 Task: Perform a text classification task using machine learning.
Action: Mouse moved to (142, 61)
Screenshot: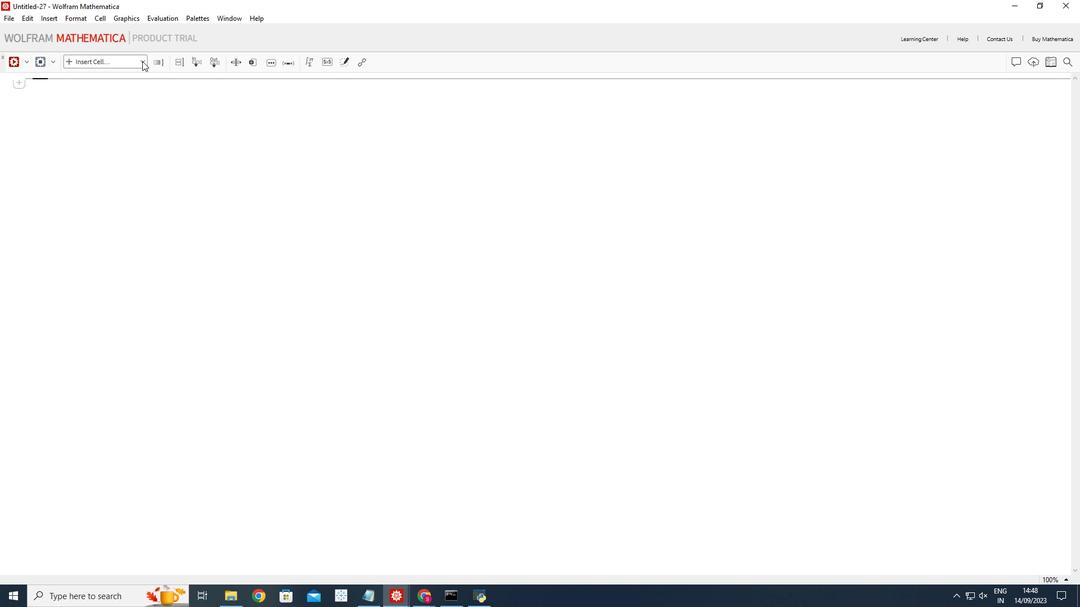 
Action: Mouse pressed left at (142, 61)
Screenshot: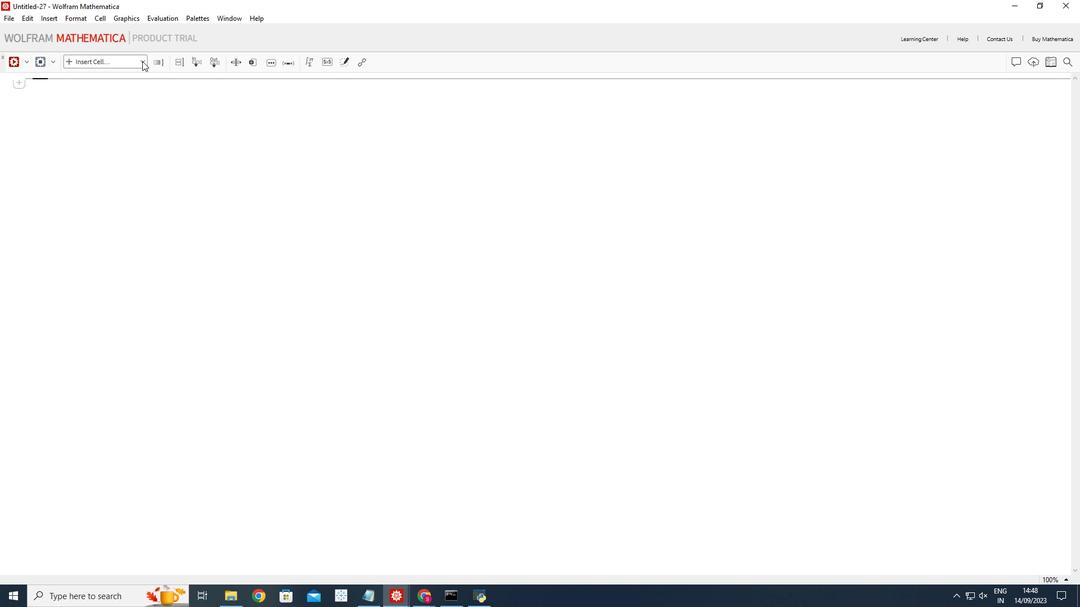 
Action: Mouse moved to (135, 87)
Screenshot: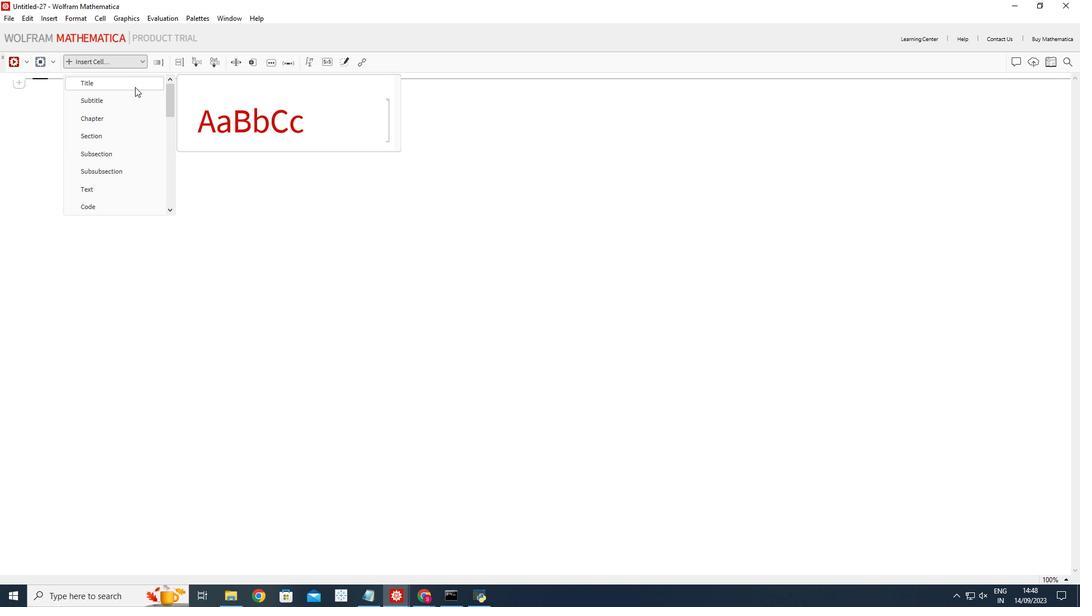 
Action: Mouse pressed left at (135, 87)
Screenshot: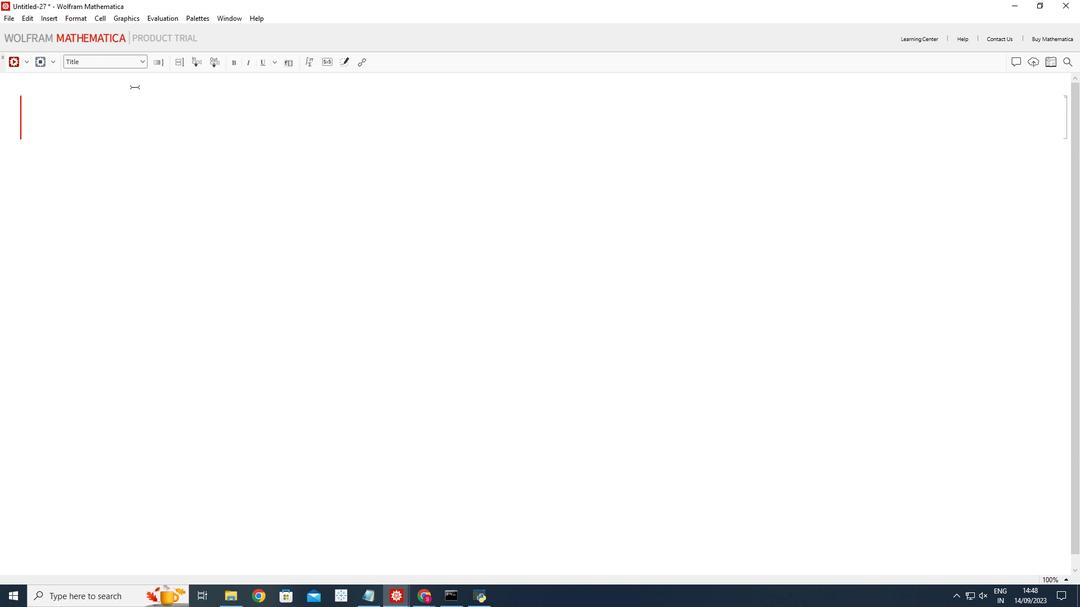 
Action: Mouse moved to (131, 115)
Screenshot: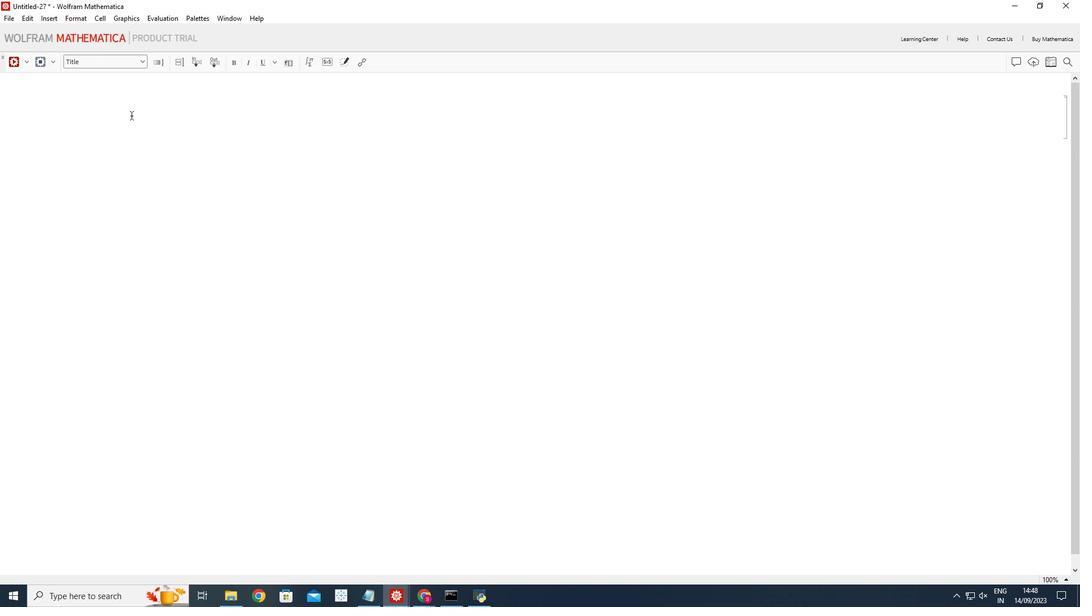 
Action: Mouse pressed left at (131, 115)
Screenshot: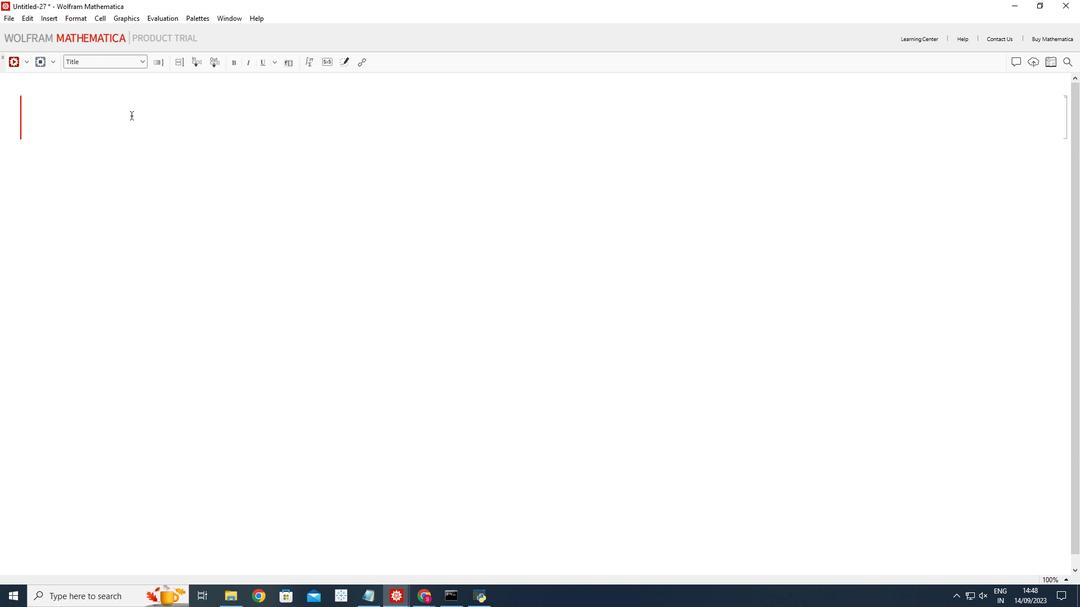 
Action: Mouse moved to (261, 286)
Screenshot: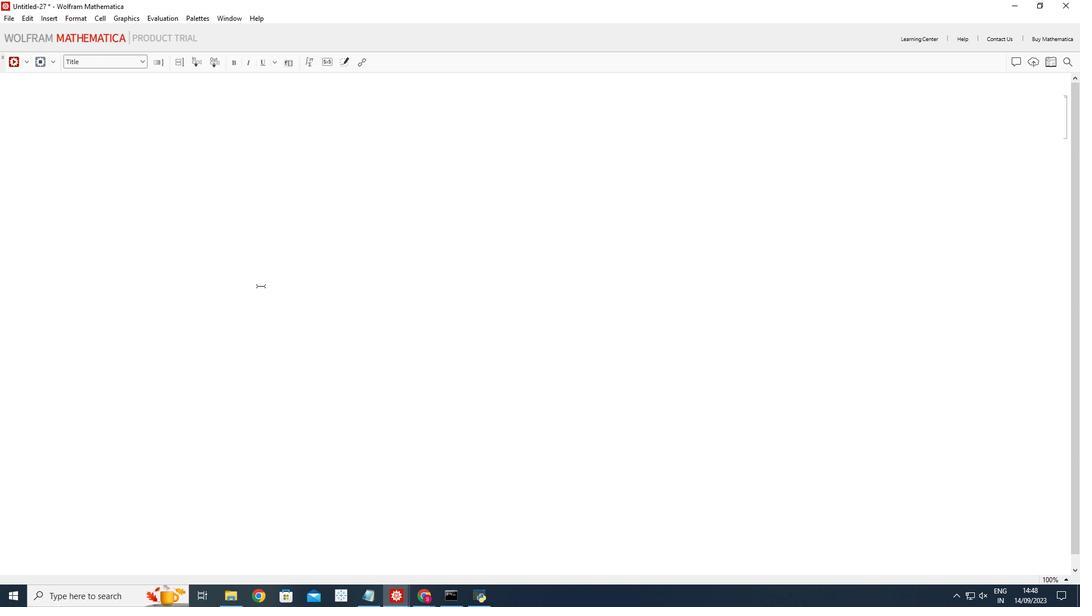 
Action: Key pressed <Key.shift_r>Text<Key.space><Key.shift_r>Classification<Key.space>using<Key.space><Key.shift_r>Machine<Key.space><Key.shift_r>Leat<Key.backspace>rning
Screenshot: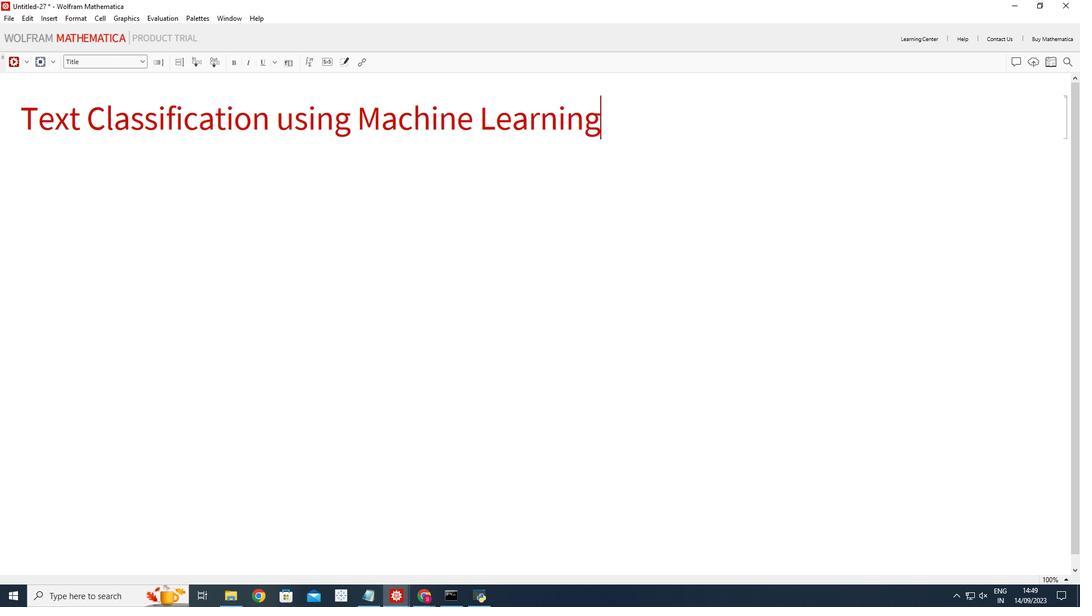 
Action: Mouse moved to (196, 263)
Screenshot: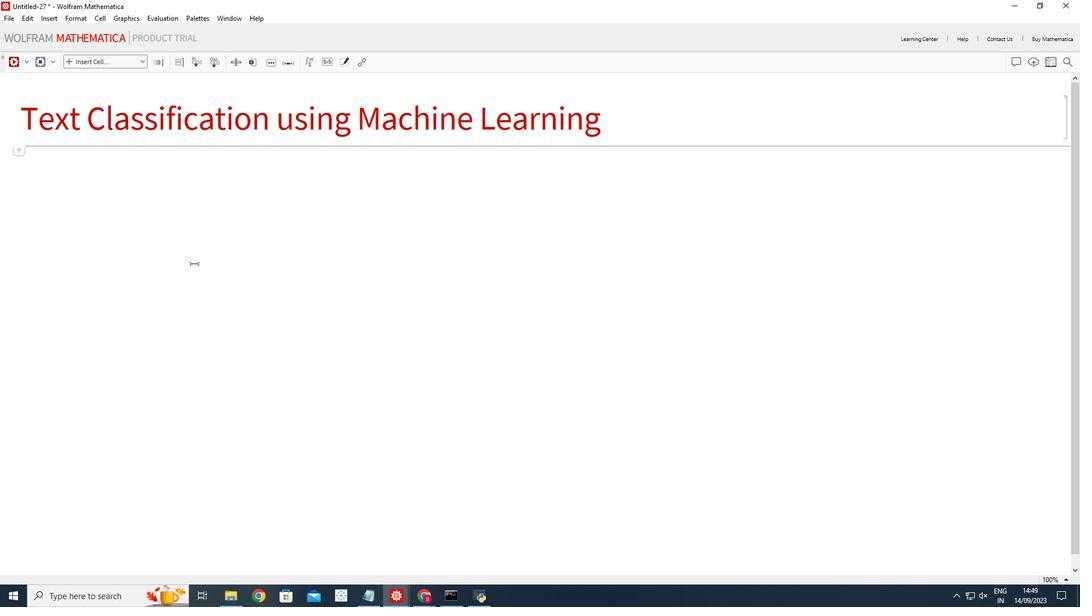 
Action: Mouse pressed left at (196, 263)
Screenshot: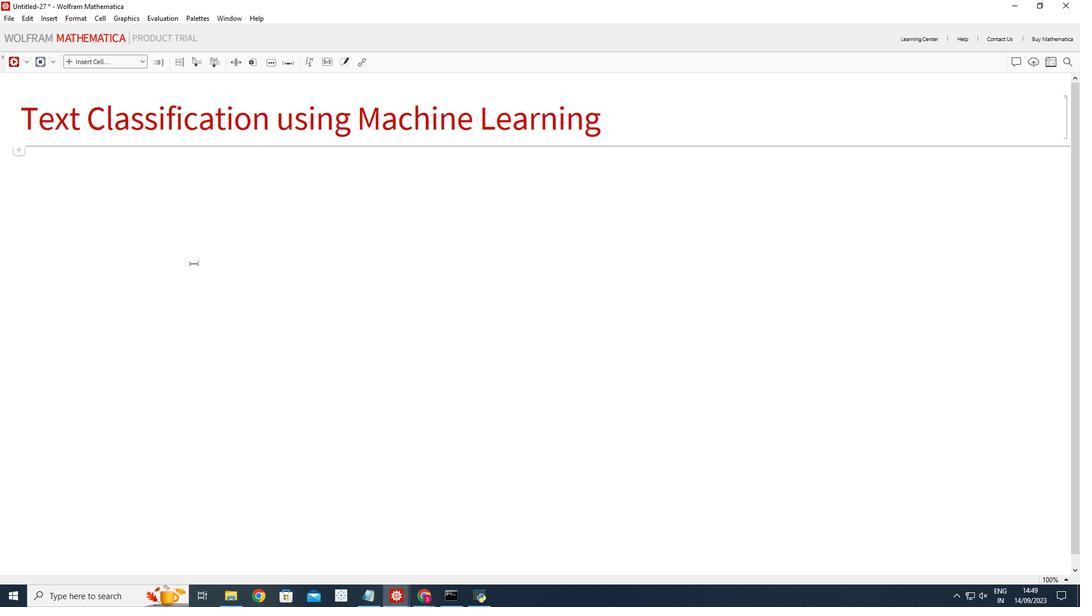 
Action: Mouse moved to (138, 61)
Screenshot: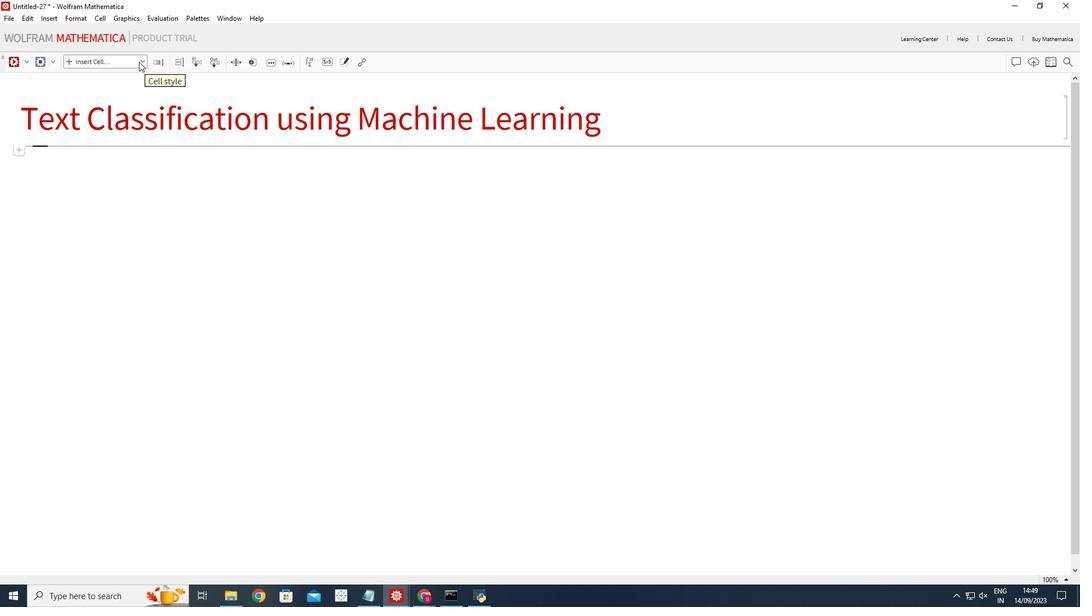 
Action: Mouse pressed left at (138, 61)
Screenshot: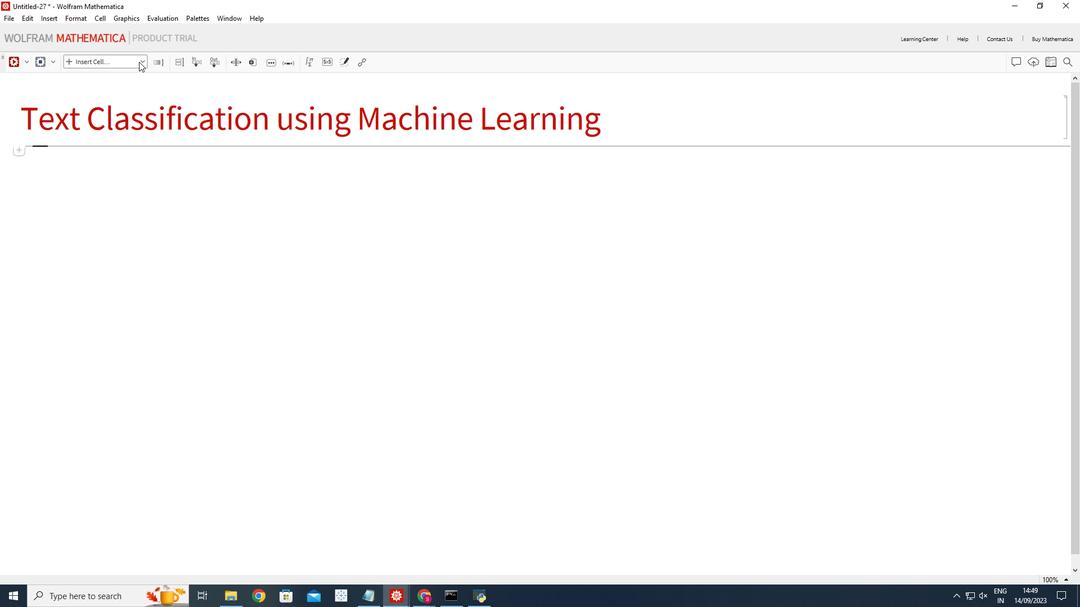 
Action: Mouse moved to (97, 205)
Screenshot: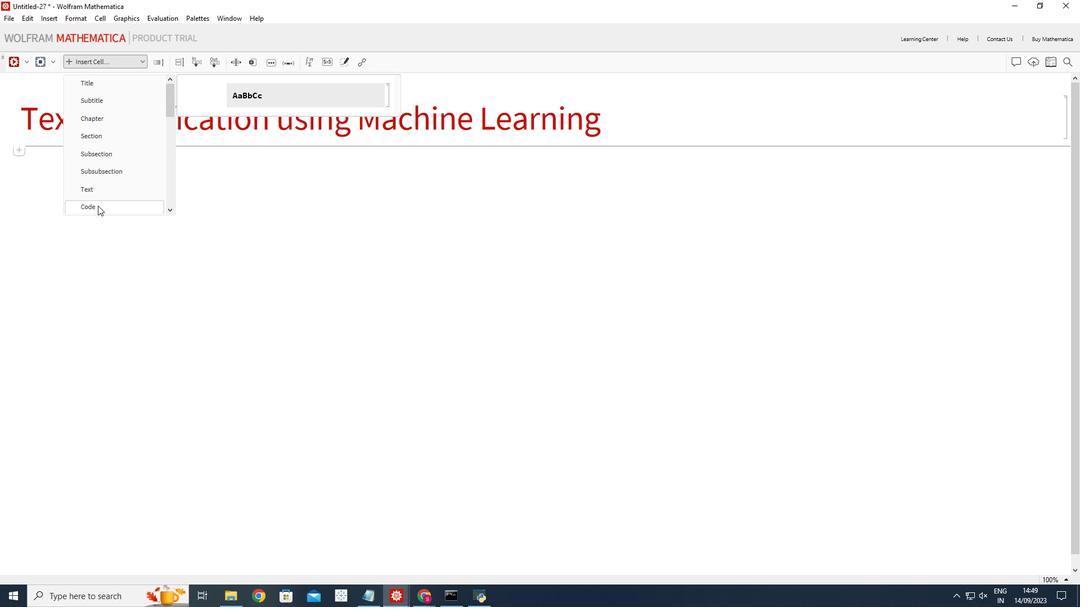 
Action: Mouse pressed left at (97, 205)
Screenshot: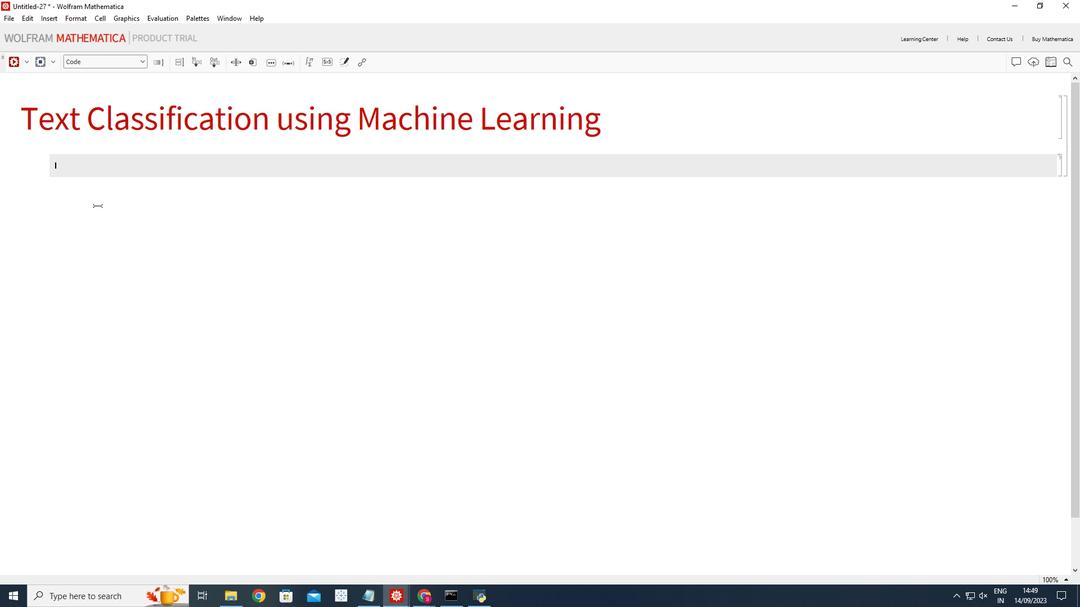 
Action: Mouse moved to (93, 168)
Screenshot: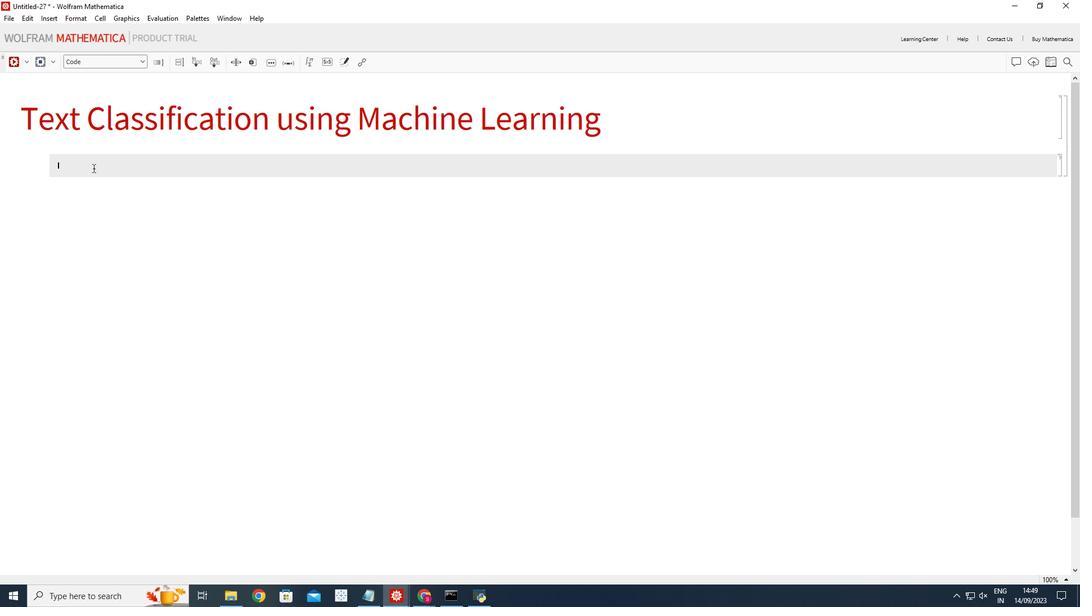 
Action: Mouse pressed left at (93, 168)
Screenshot: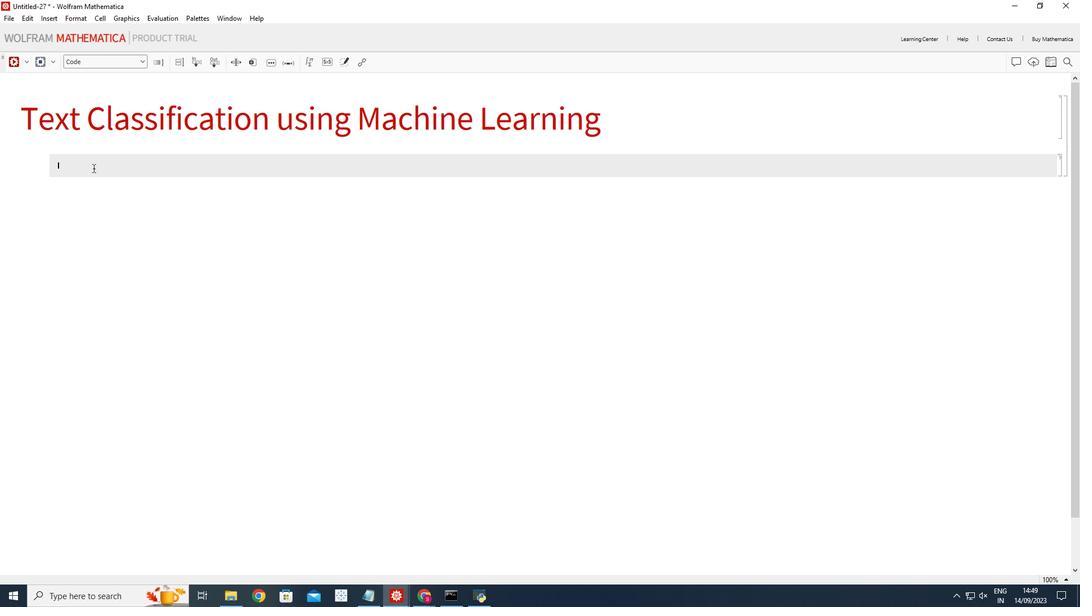 
Action: Mouse moved to (387, 292)
Screenshot: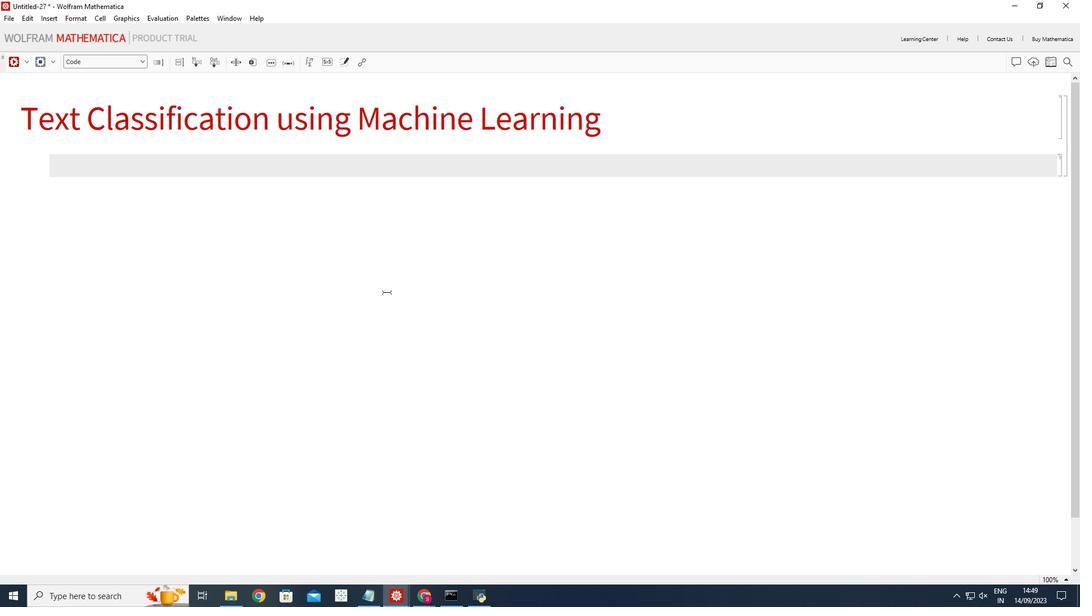 
Action: Key pressed <Key.shift_r>(*<Key.space><Key.shift_r>Sample<Key.space>training<Key.space><Key.shift_r>Data<Key.space><Key.right><Key.right><Key.enter>training<Key.shift_r>Data=<Key.space><Key.shift_r>{{<Key.shift_r>"<Key.space><Key.shift_r><Key.backspace><Key.shift_r>I<Key.space>love<Key.space>this<Key.space>product<Key.shift_r>!<Key.right>,<Key.space><Key.shift_r><Key.shift_r><Key.shift_r><Key.shift_r><Key.shift_r><Key.shift_r><Key.shift_r><Key.shift_r><Key.shift_r><Key.shift_r>"<Key.shift_r>Positive<Key.right><Key.right>,<Key.enter><Key.shift_r><Key.shift_r><Key.shift_r><Key.shift_r><Key.shift_r><Key.shift_r><Key.shift_r><Key.shift_r><Key.shift_r>{<Key.shift_r>"<Key.shift_r>This<Key.space>is<Key.space>terrible.<Key.right><Key.right><Key.left>,<Key.space><Key.shift_r>"<Key.shift_r>Negative<Key.right><Key.right>,<Key.enter><Key.shift_r>{<Key.shift_r>"<Key.shift_r>It's<Key.space>okay,<Key.space>not<Key.space>great<Key.right><Key.left>.<Key.right>,<Key.space><Key.shift_r>"<Key.shift_r>Neutral<Key.right><Key.right>,<Key.enter><Key.shift_r>{<Key.shift_r>"<Key.shift_r>Amazing<Key.space>experience<Key.shift_r>!<Key.right>,<Key.space><Key.shift_r>"<Key.shift_r>Positive<Key.right><Key.right>,<Key.enter><Key.shift_r>{"<Key.shift_r>I<Key.space>hate<Key.space>it.<Key.right>,<Key.space><Key.shift_r>"<Key.shift_r>Negative<Key.right><Key.right>,<Key.enter><Key.shift_r>{<Key.shift_r>"<Key.shift_r>It<Key.space>could<Key.space>be<Key.space>better.<Key.right>,<Key.space><Key.shift_r>"<Key.shift_r>Neutral<Key.right><Key.right>,<Key.enter><Key.shift_r>{<Key.shift_r>"<Key.shift_r><Key.shift_r><Key.shift_r>Very<Key.space>good<Key.space>product.<Key.right>,<Key.space><Key.shift_r>"<Key.shift_r>Positive<Key.right><Key.right><Key.right>;<Key.enter><Key.enter><Key.shift_r><Key.shift_r><Key.shift_r><Key.shift_r><Key.shift_r><Key.shift_r><Key.shift_r><Key.shift_r><Key.shift_r><Key.shift_r><Key.shift_r><Key.shift_r><Key.shift_r><Key.shift_r><Key.shift_r><Key.shift_r><Key.shift_r><Key.shift_r><Key.shift_r><Key.shift_r><Key.shift_r><Key.shift_r><Key.shift_r><Key.shift_r><Key.shift_r><Key.shift_r><Key.shift_r><Key.shift_r><Key.shift_r><Key.shift_r><Key.shift_r><Key.shift_r><Key.shift_r><Key.shift_r><Key.shift_r><Key.shift_r>(*<Key.space><Key.shift_r>Train<Key.space>a<Key.space>text<Key.space>classifier<Key.space><Key.right><Key.right><Key.enter><Key.shift_r>classifier<Key.space>=<Key.space><Key.shift_r>Classify[<Key.shift_r>Rule<Key.space><Key.shift_r>@@@<Key.space>training<Key.shift_r>Data<Key.enter>,<Key.space><Key.shift_r>Method<Key.enter><Key.shift_r><Key.shift_r><Key.shift_r><Key.shift_r>"<Key.shift_r>Random<Key.shift_r>Foresr<Key.backspace>t<Key.enter><Key.right>;<Key.enter><Key.enter><Key.shift_r>(*<Key.shift_r>Sample<Key.space>test<Key.space>data<Key.right><Key.right><Key.enter>test<Key.shift_r>Data=<Key.space><Key.shift_r>{"<Key.shift_r><Key.shift_r><Key.shift_r><Key.shift_r>I<Key.space>really<Key.space>like<Key.space>it<Key.shift_r>!<Key.space>-<Key.shift_r>><Key.space><Key.left><Key.left><Key.left><Key.left><Key.shift_r>"<Key.right><Key.right><Key.right><Key.right><Key.shift_r>"<Key.shift_r>Positive<Key.right>,<Key.enter><Key.shift_r>"<Key.shift_r>Awful<Key.space>experience.<Key.right><Key.space>-<Key.shift_r>><Key.space><Key.shift_r><Key.shift_r>"<Key.shift_r>Negative<Key.right><Key.right>;<Key.enter><Key.enter><Key.shift_r><Key.shift_r>(*<Key.shift_r>Use<Key.space><Key.shift_r>Classifier<Key.shift_r>Mea<Key.left><Key.left><Key.left><Key.space><Key.right><Key.right><Key.right>surements<Key.space>with<Key.space>the<Key.space>test<Key.space>data<Key.right><Key.right><Key.enter>cm=<Key.space><Key.shift_r>Classifier<Key.shift_r>Measurements<Key.enter>[classifier,<Key.space>test<Key.shift_r>Data<Key.right>;<Key.enter><Key.enter><Key.shift_r>(*<Key.shift_r>Display<Key.space>the<Key.space>results<Key.right><Key.right><Key.enter>cm[<Key.shift_r>"<Key.shift_r>Confusion<Key.shift_r>Matrix<Key.shift_r>Plot<Key.right><Key.right><Key.enter>cm[<Key.shift_r>"<Key.shift_r>Accuracy<Key.right><Key.right><Key.shift_r><Key.enter>
Screenshot: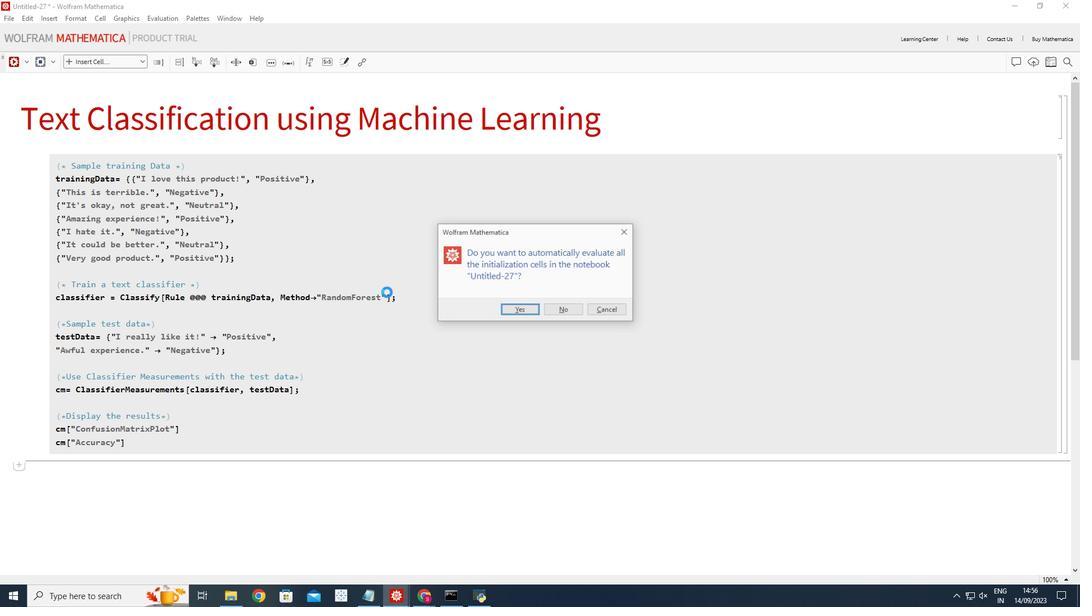 
Action: Mouse moved to (517, 311)
Screenshot: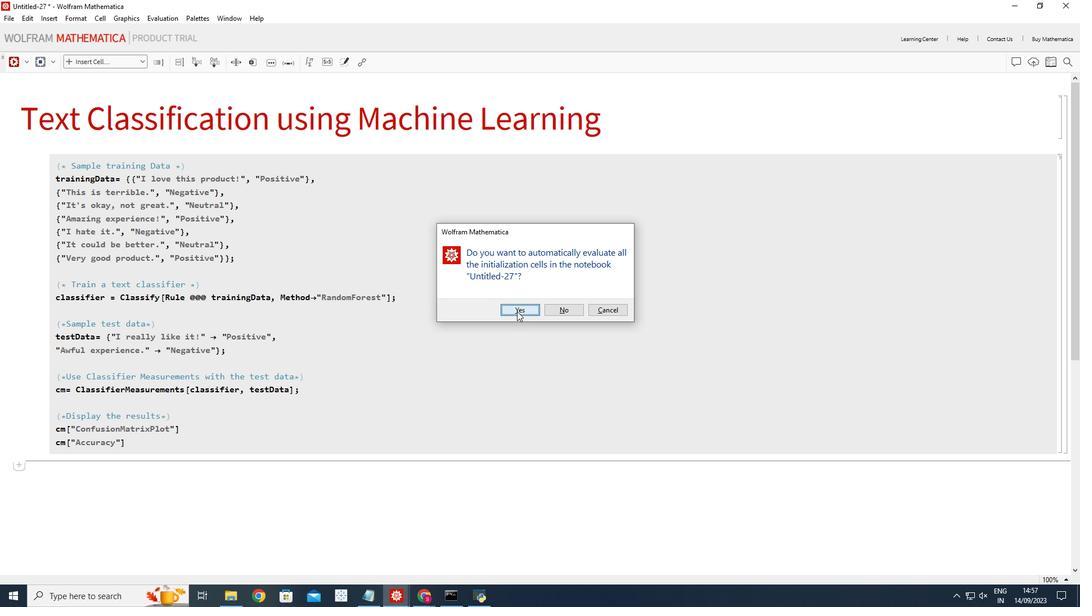 
Action: Mouse pressed left at (517, 311)
Screenshot: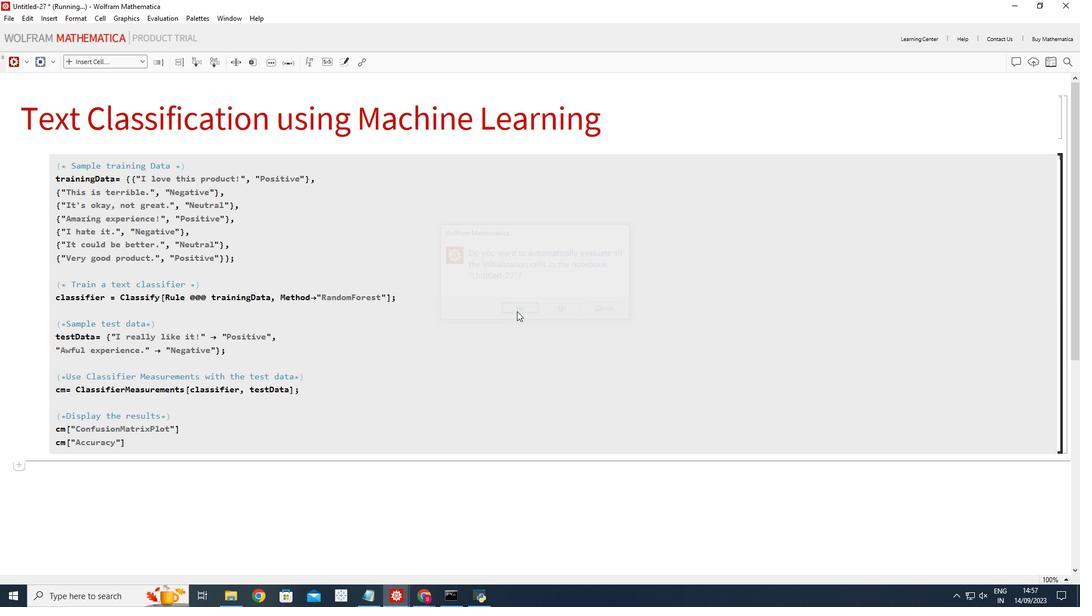 
Action: Mouse moved to (526, 357)
Screenshot: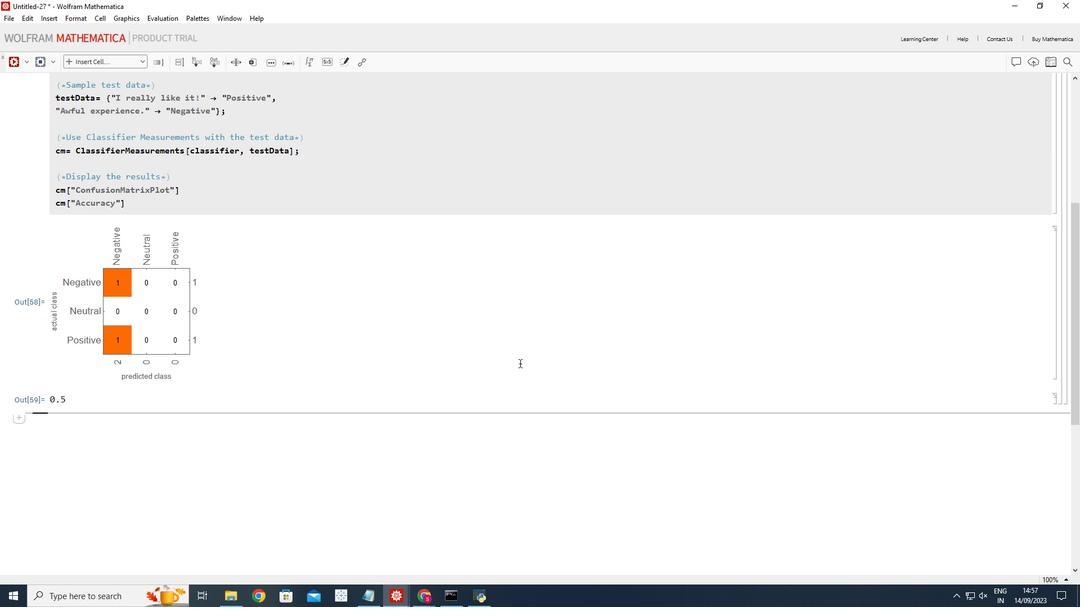 
Action: Mouse scrolled (526, 357) with delta (0, 0)
Screenshot: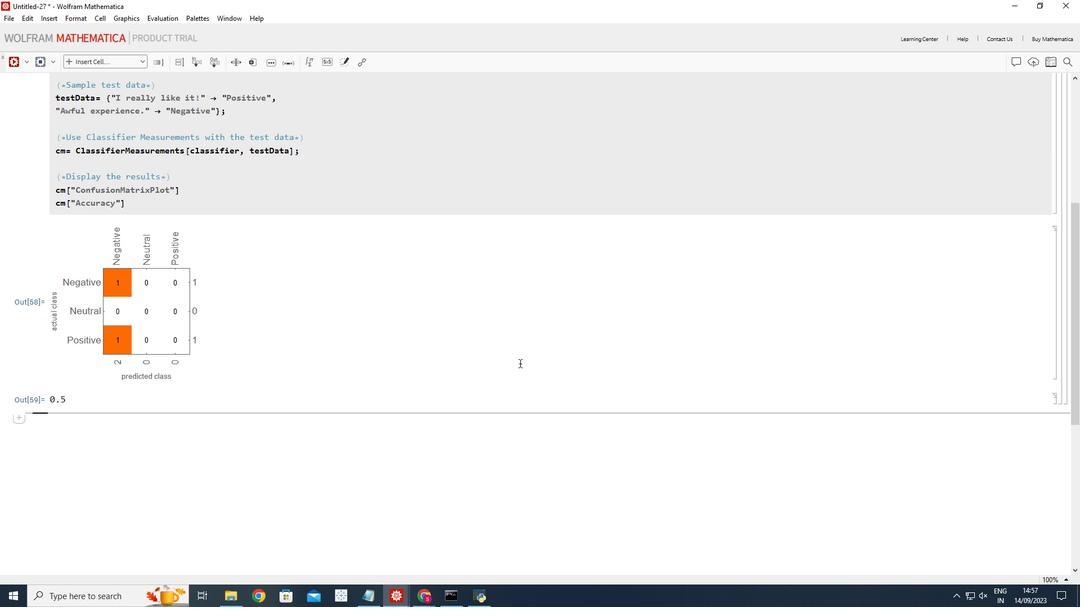 
Action: Mouse moved to (526, 358)
Screenshot: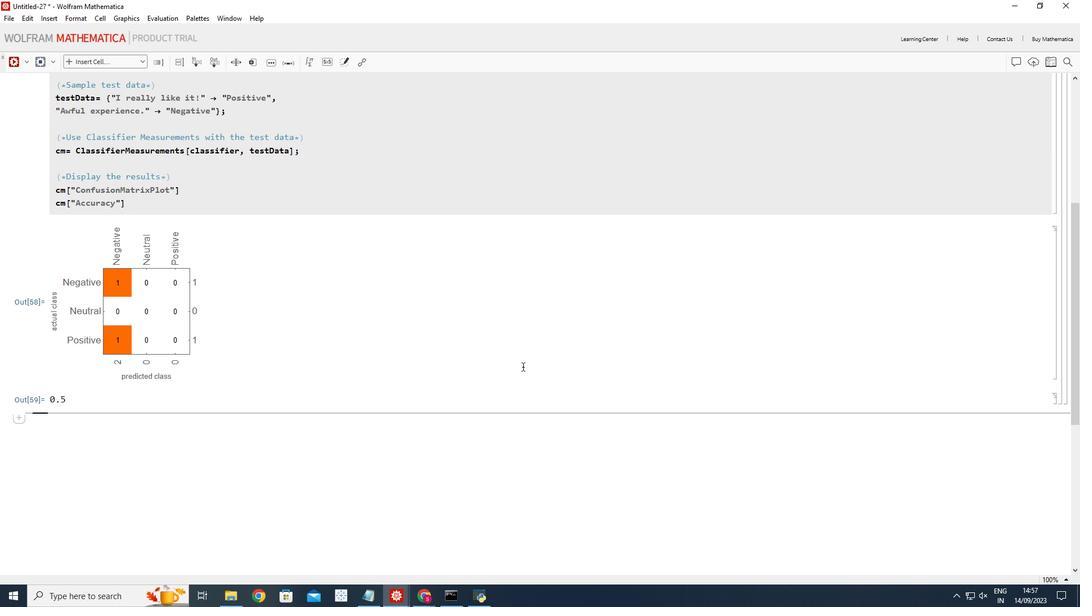 
Action: Mouse scrolled (526, 357) with delta (0, 0)
Screenshot: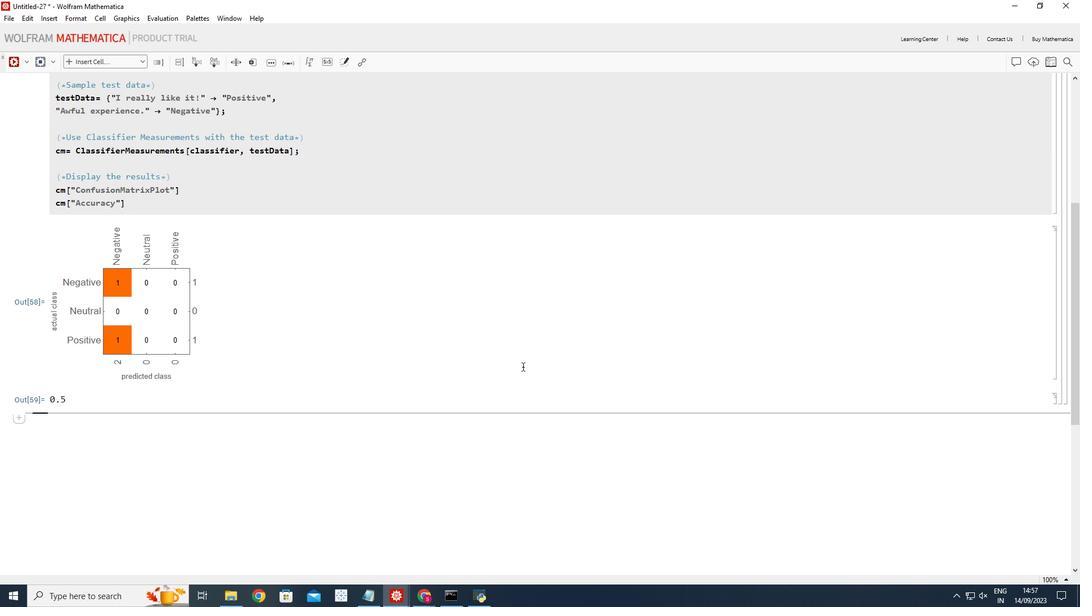 
Action: Mouse moved to (520, 364)
Screenshot: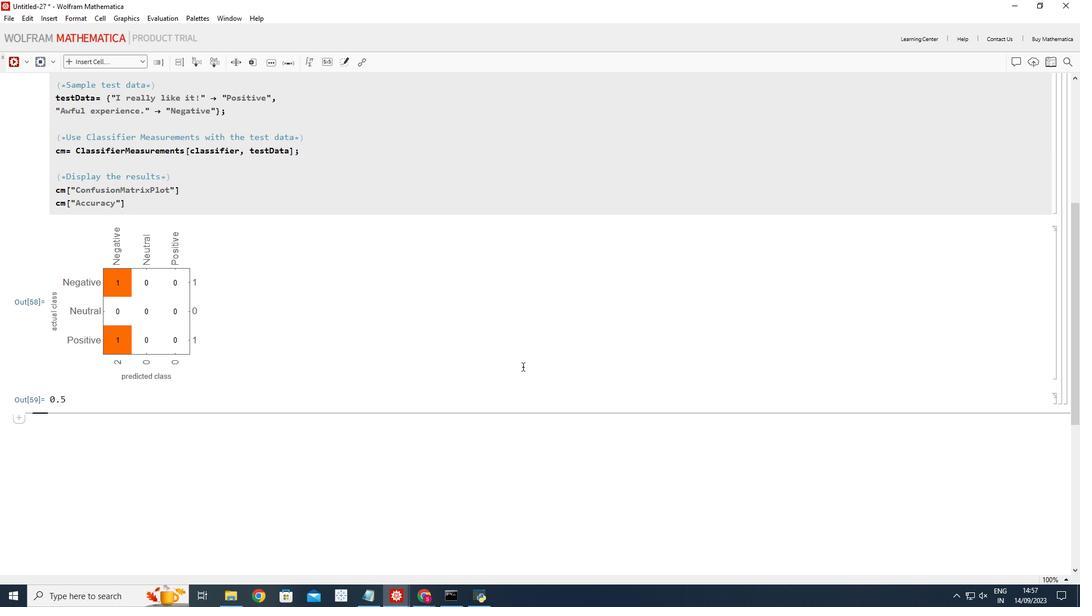 
Action: Mouse scrolled (520, 363) with delta (0, 0)
Screenshot: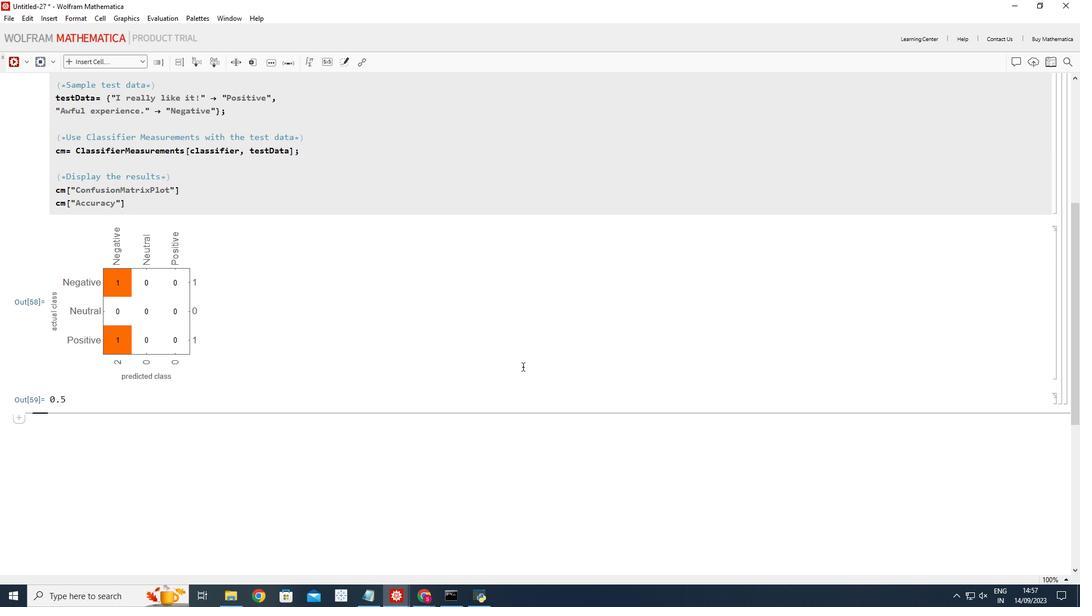 
Action: Mouse moved to (206, 304)
Screenshot: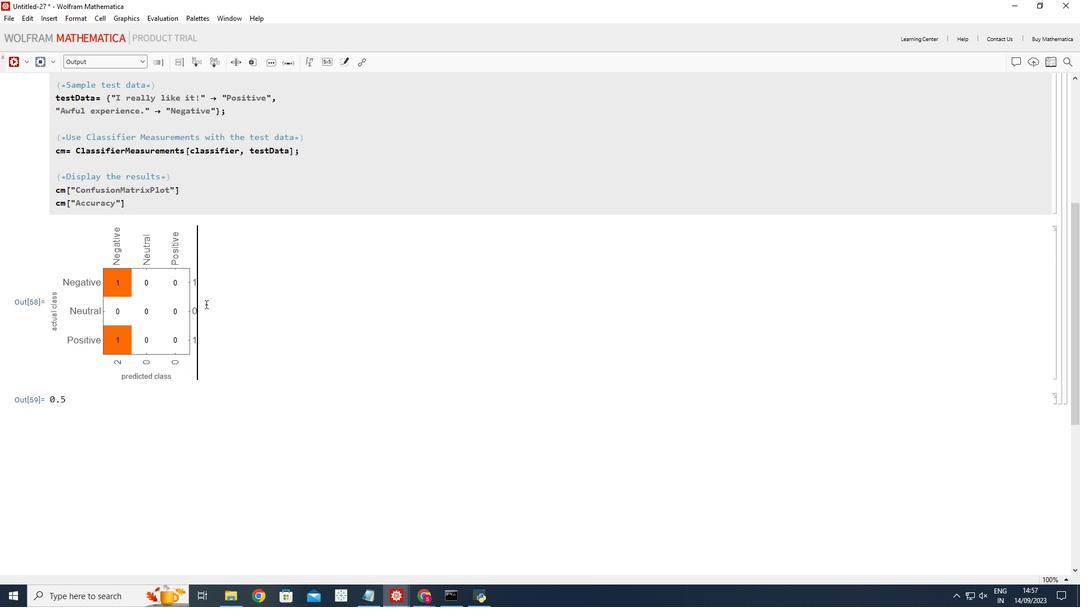 
Action: Mouse pressed left at (206, 304)
Screenshot: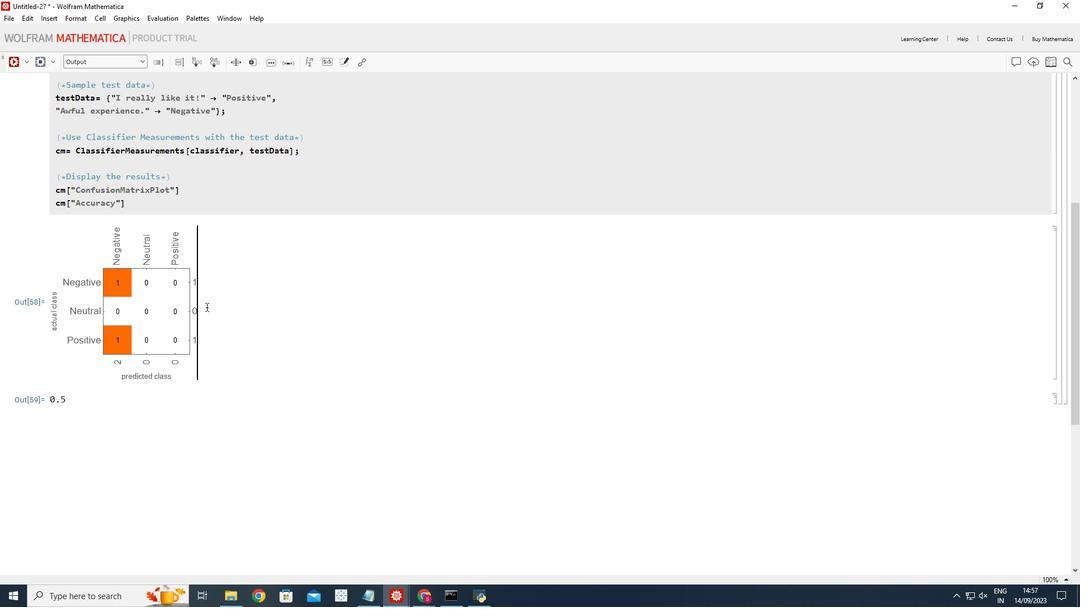 
Action: Mouse moved to (156, 312)
Screenshot: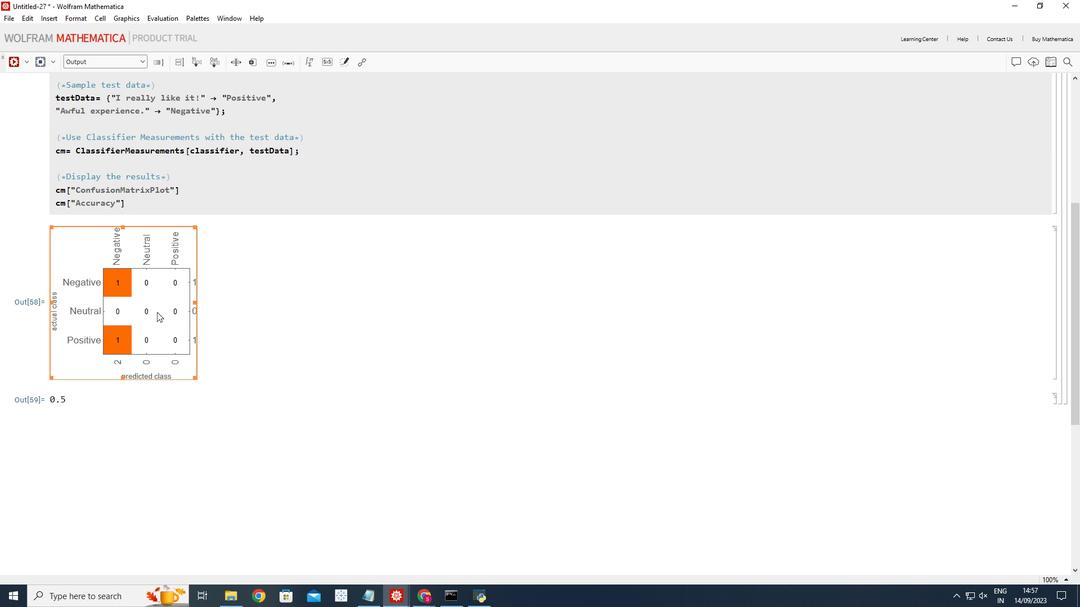 
Action: Mouse pressed left at (156, 312)
Screenshot: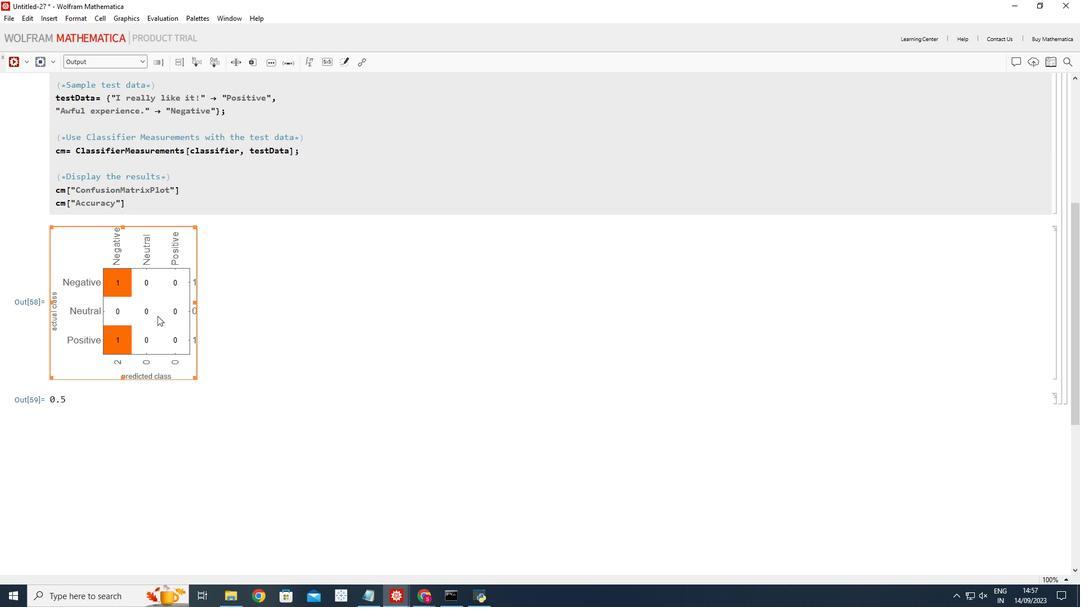 
Action: Mouse moved to (195, 379)
Screenshot: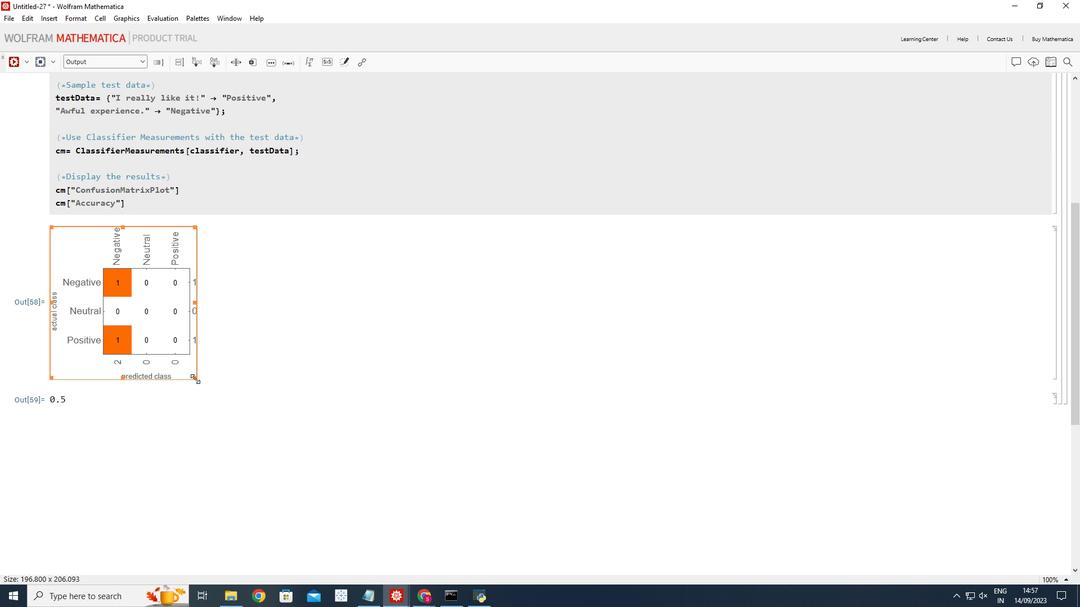 
Action: Mouse pressed left at (195, 379)
Screenshot: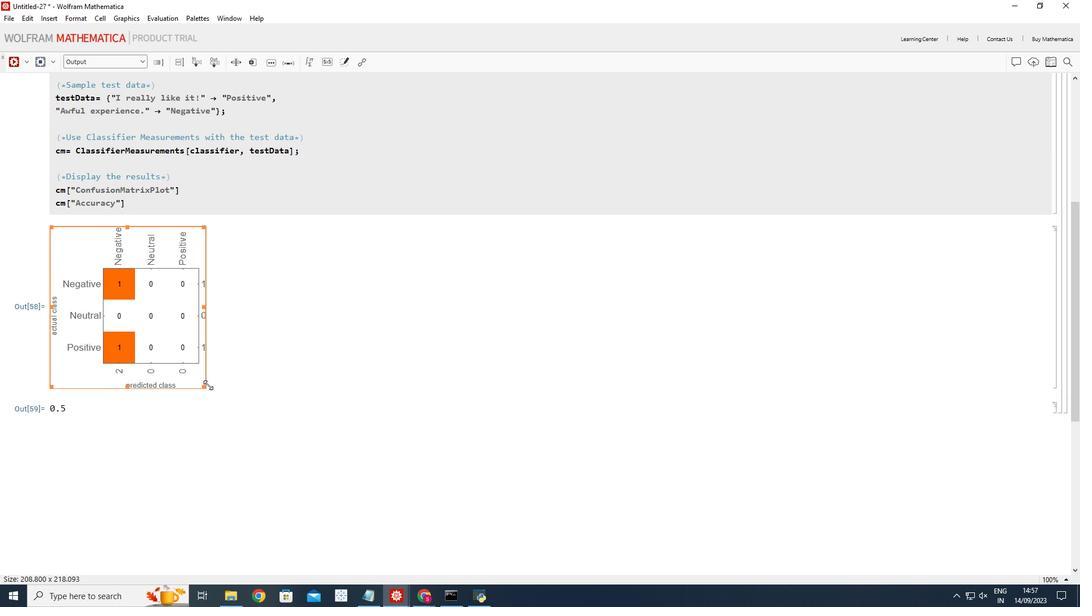 
Action: Mouse moved to (124, 513)
Screenshot: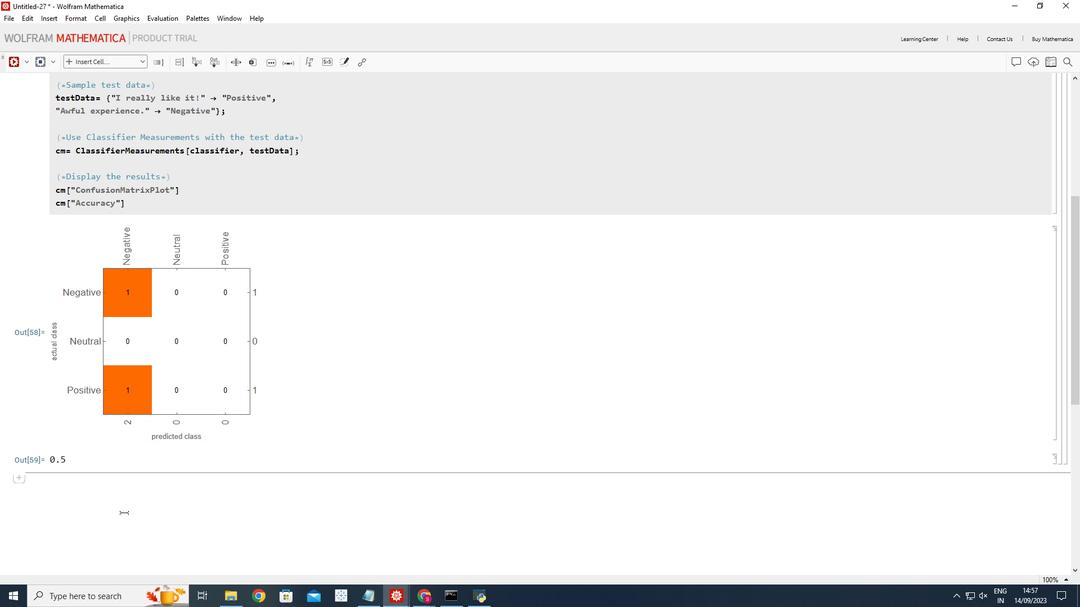 
Action: Mouse pressed left at (124, 513)
Screenshot: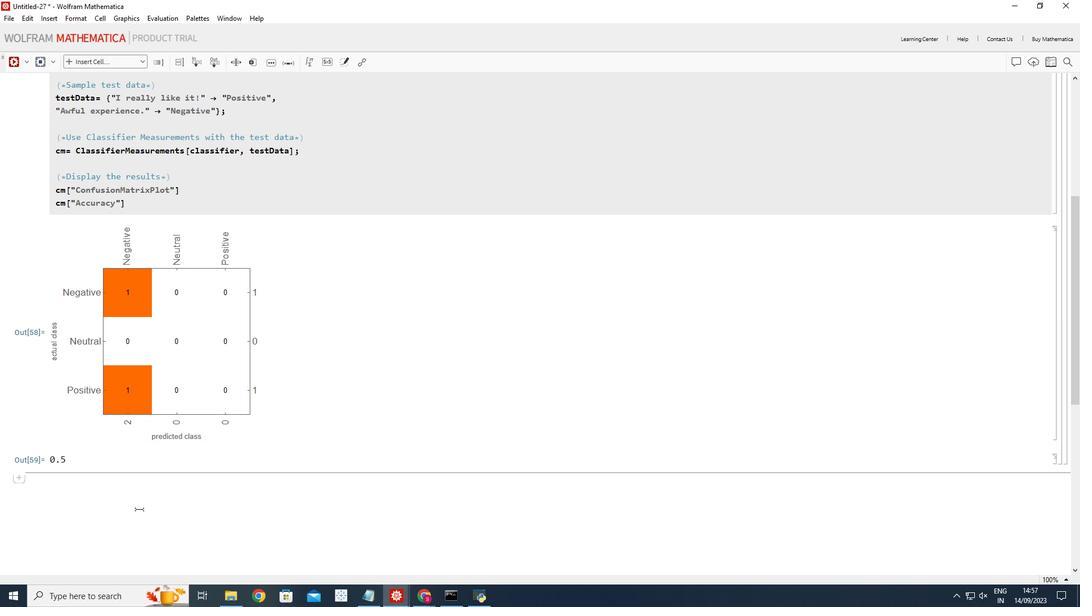
Action: Mouse moved to (312, 479)
Screenshot: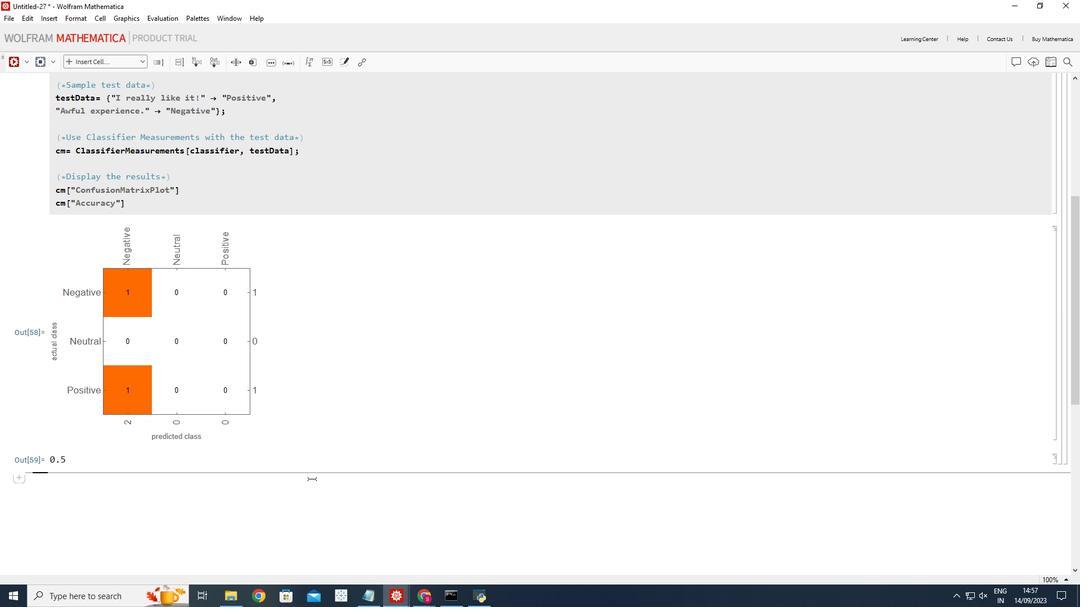 
